 Task: Use the Brilliance Slider to create a dramatic effect on a stormy weather photo.
Action: Mouse pressed left at (731, 629)
Screenshot: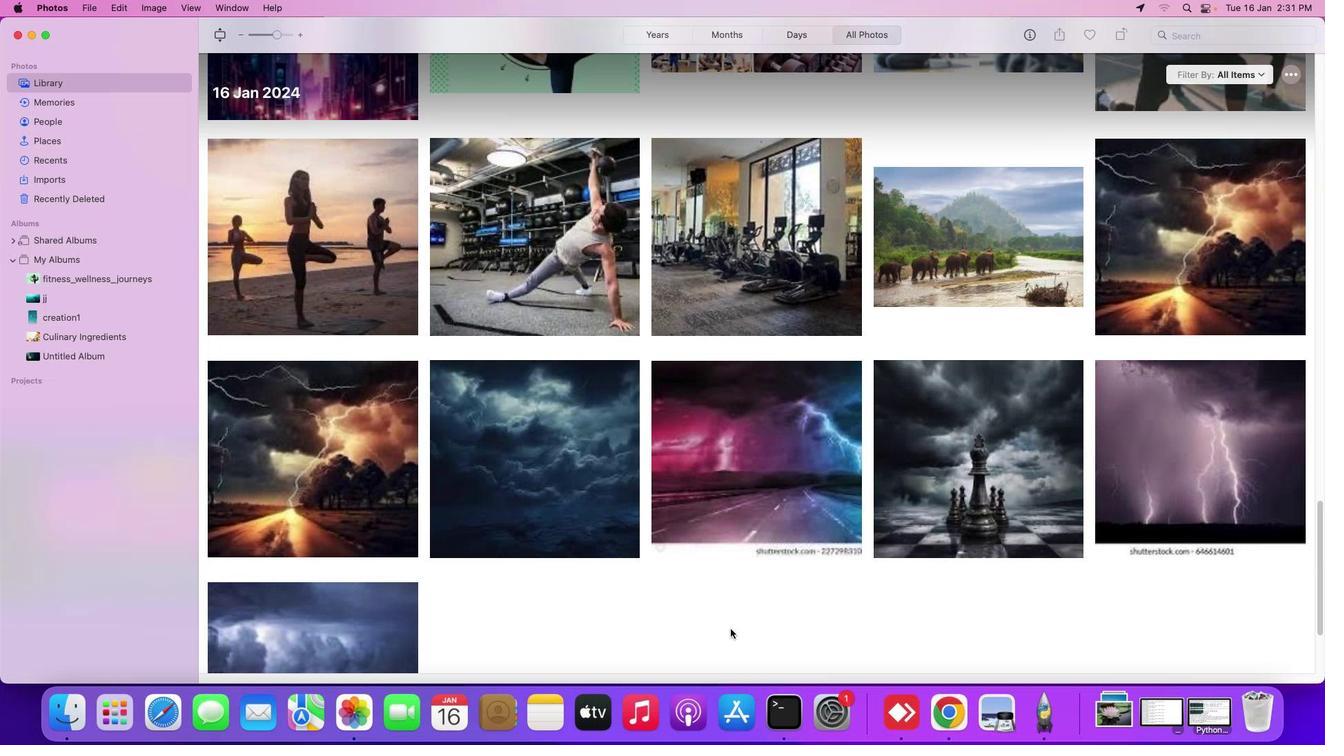 
Action: Mouse moved to (1017, 484)
Screenshot: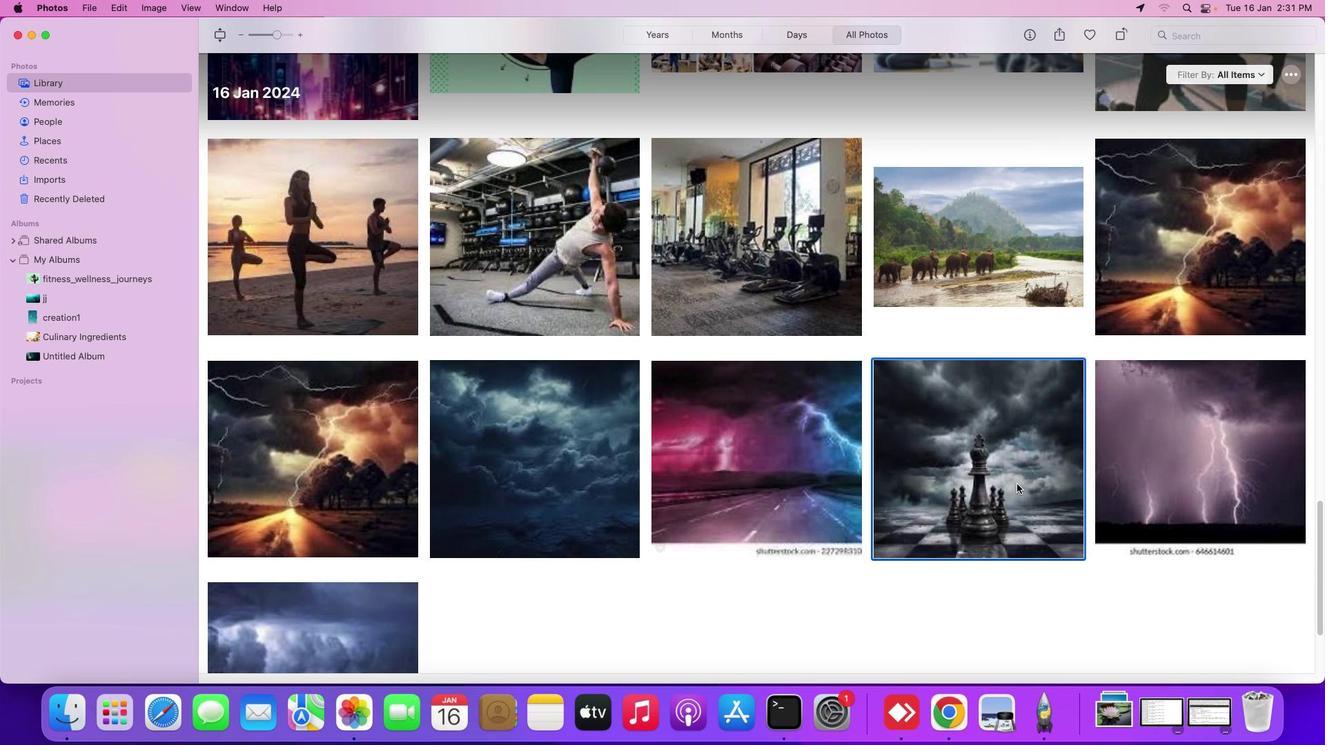 
Action: Mouse pressed left at (1017, 484)
Screenshot: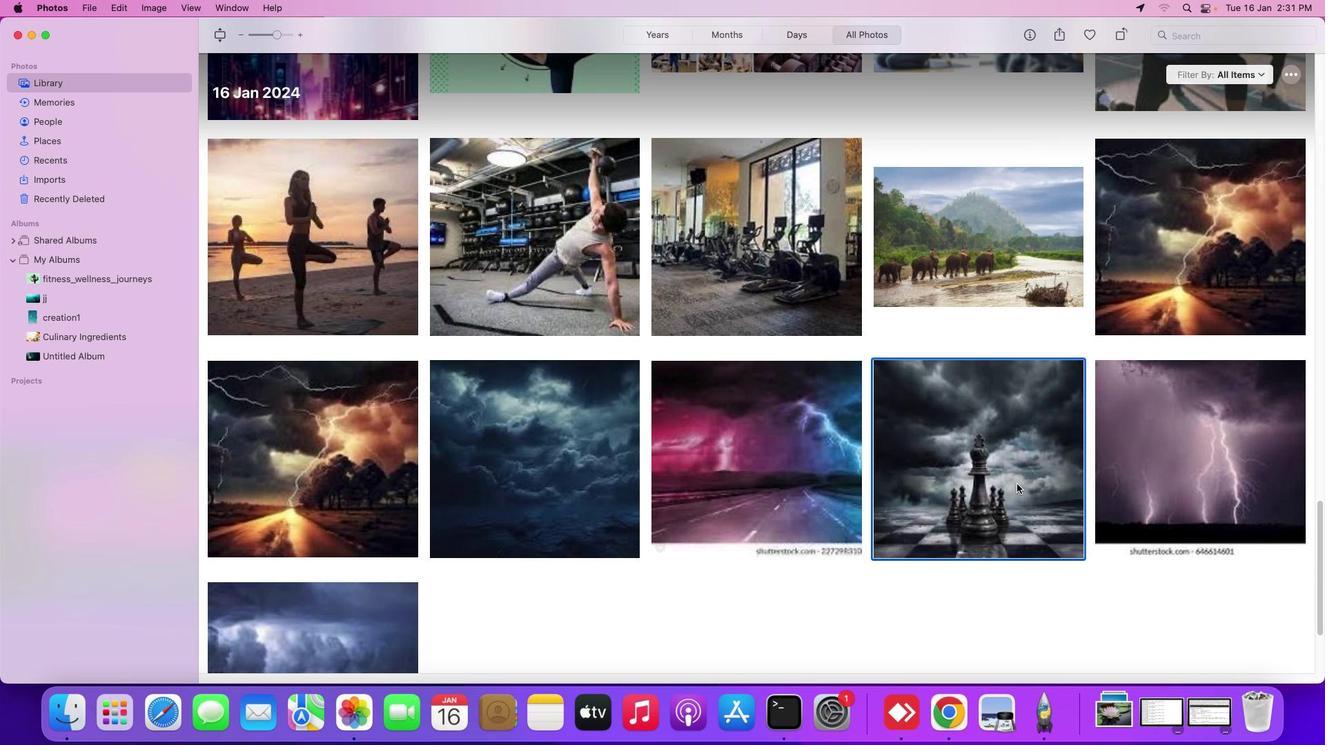 
Action: Mouse pressed left at (1017, 484)
Screenshot: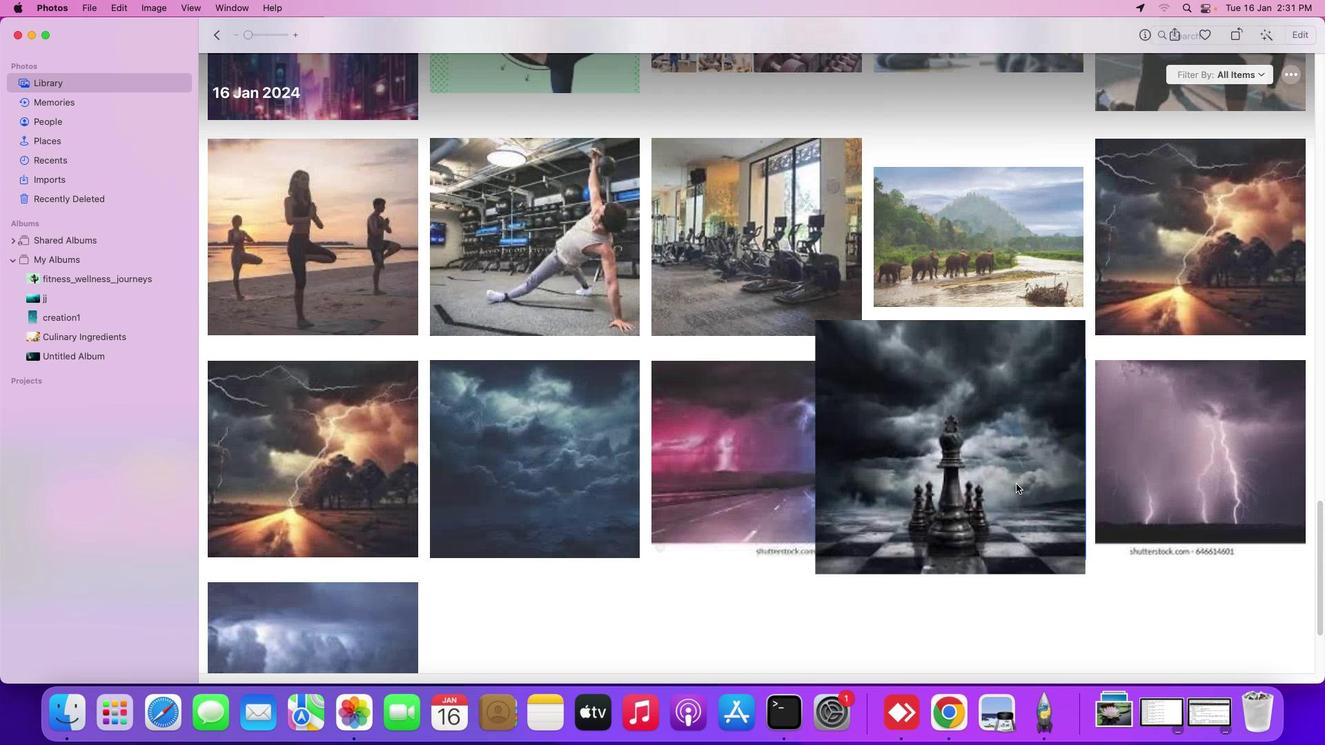 
Action: Mouse moved to (1302, 37)
Screenshot: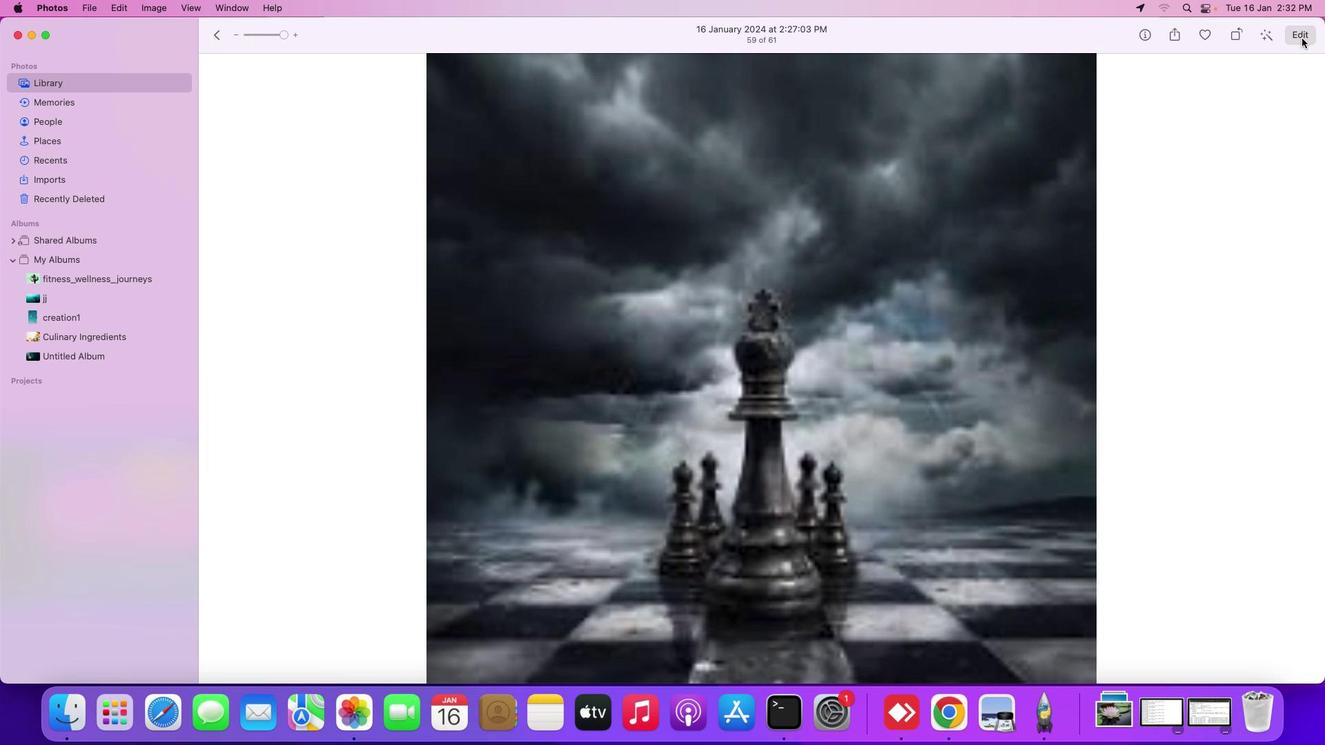
Action: Mouse pressed left at (1302, 37)
Screenshot: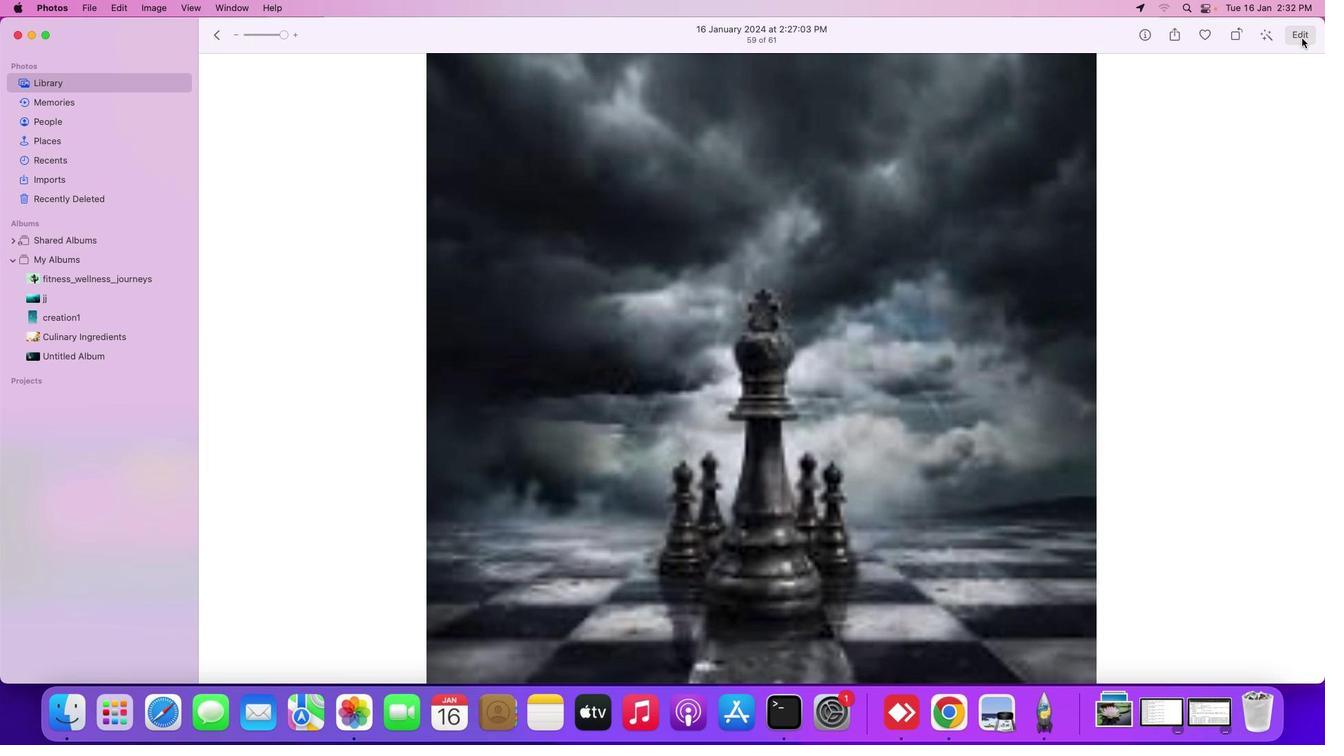 
Action: Mouse moved to (1231, 155)
Screenshot: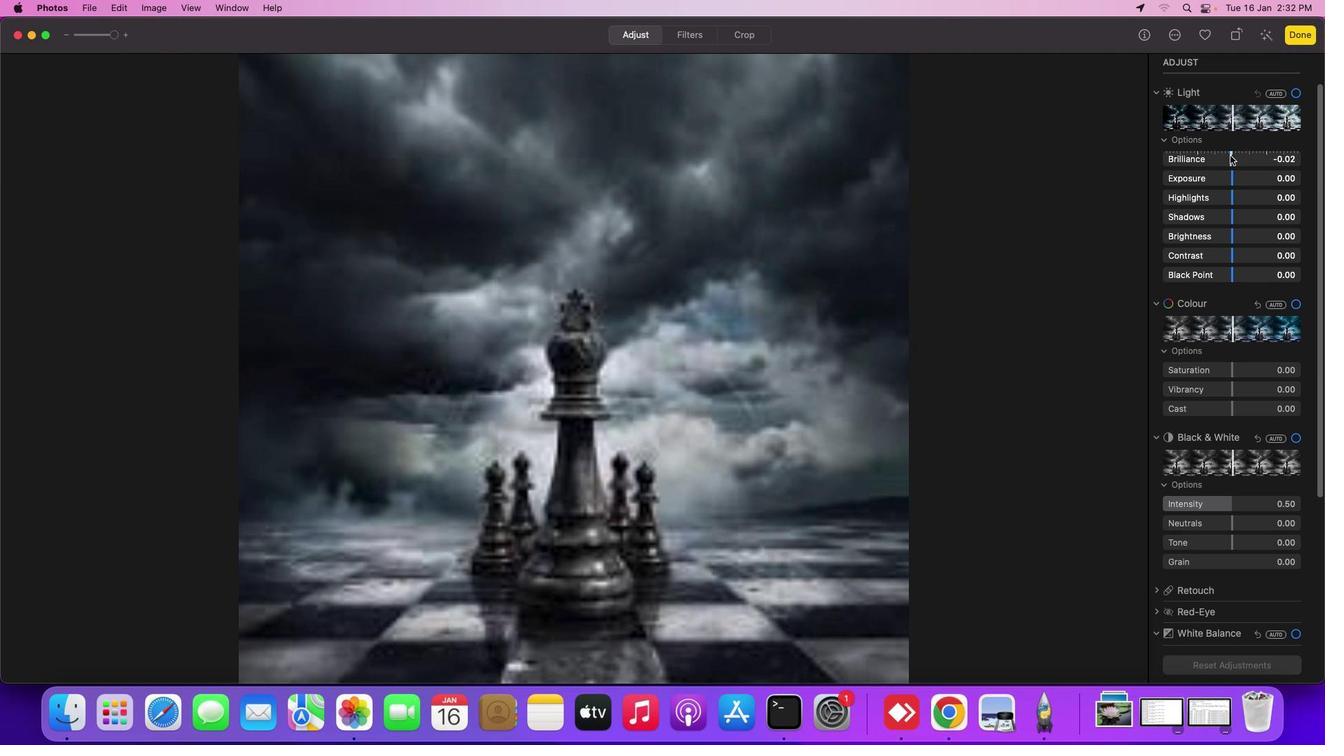 
Action: Mouse pressed left at (1231, 155)
Screenshot: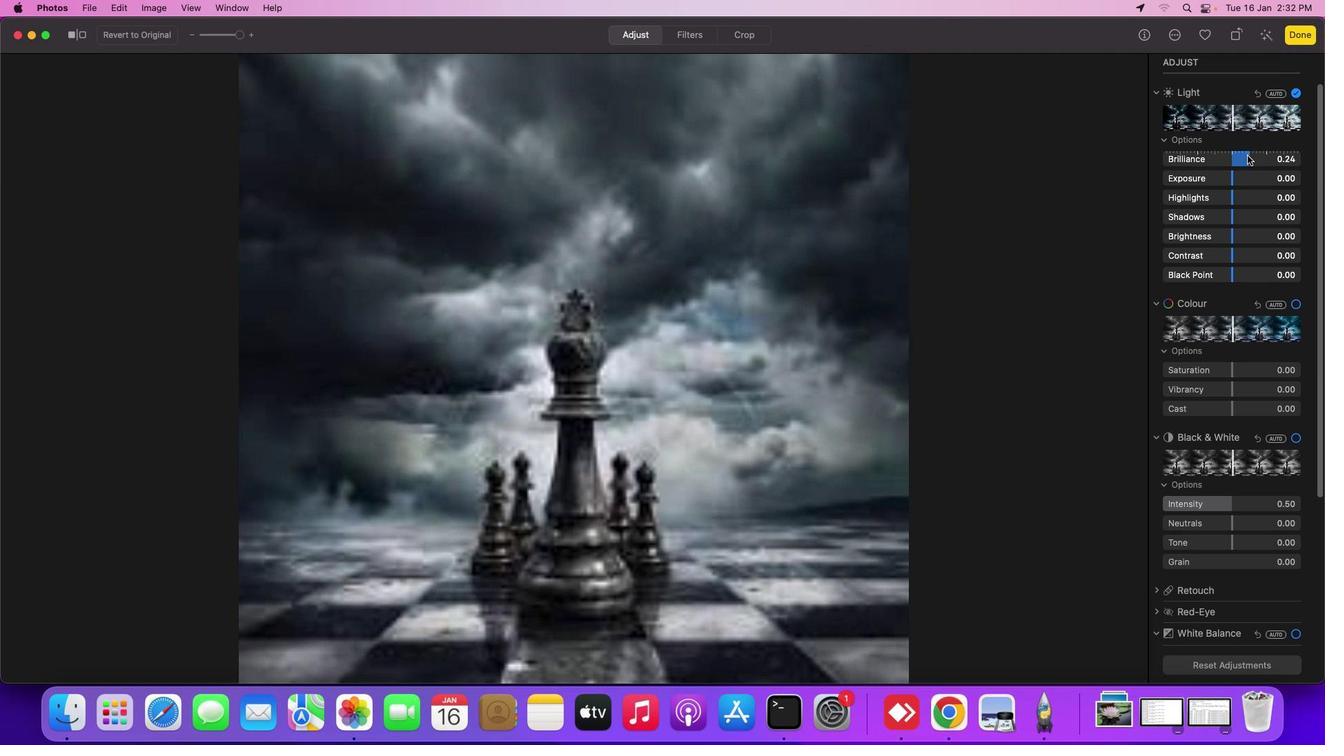
Action: Mouse moved to (1230, 180)
Screenshot: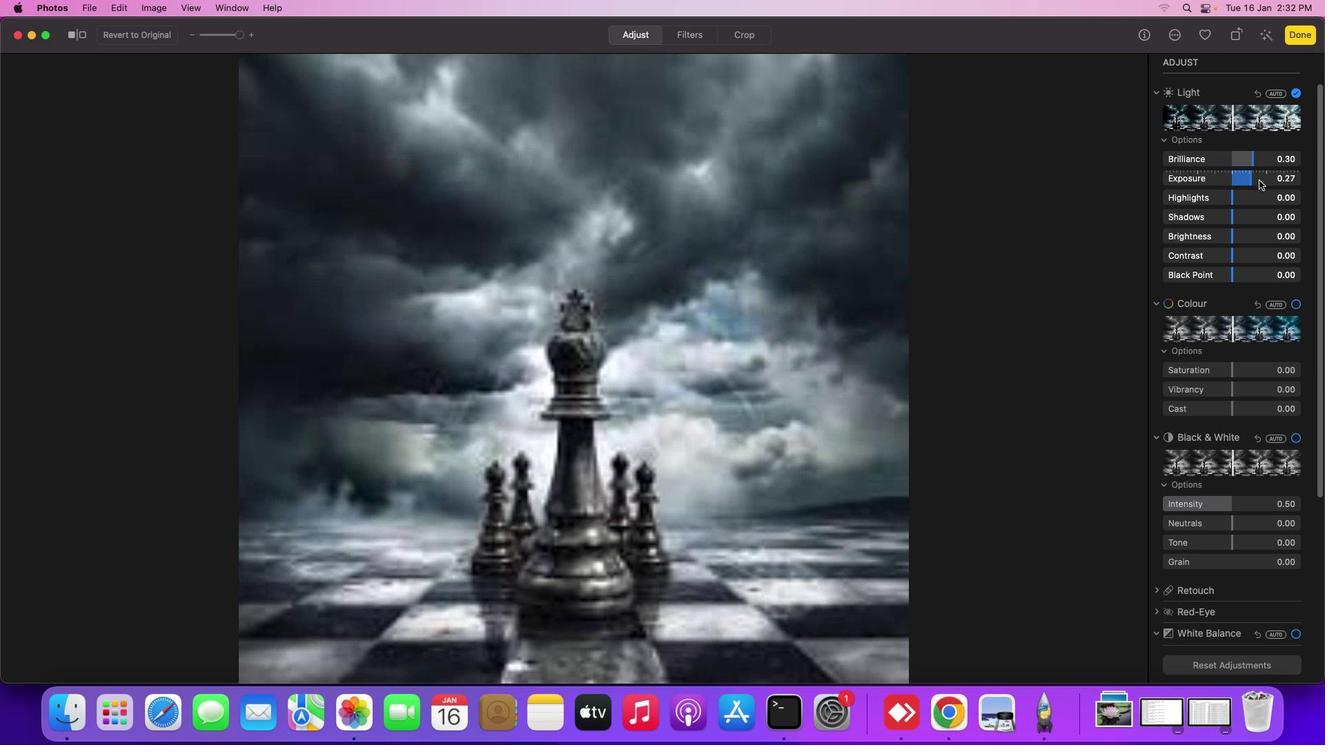 
Action: Mouse pressed left at (1230, 180)
Screenshot: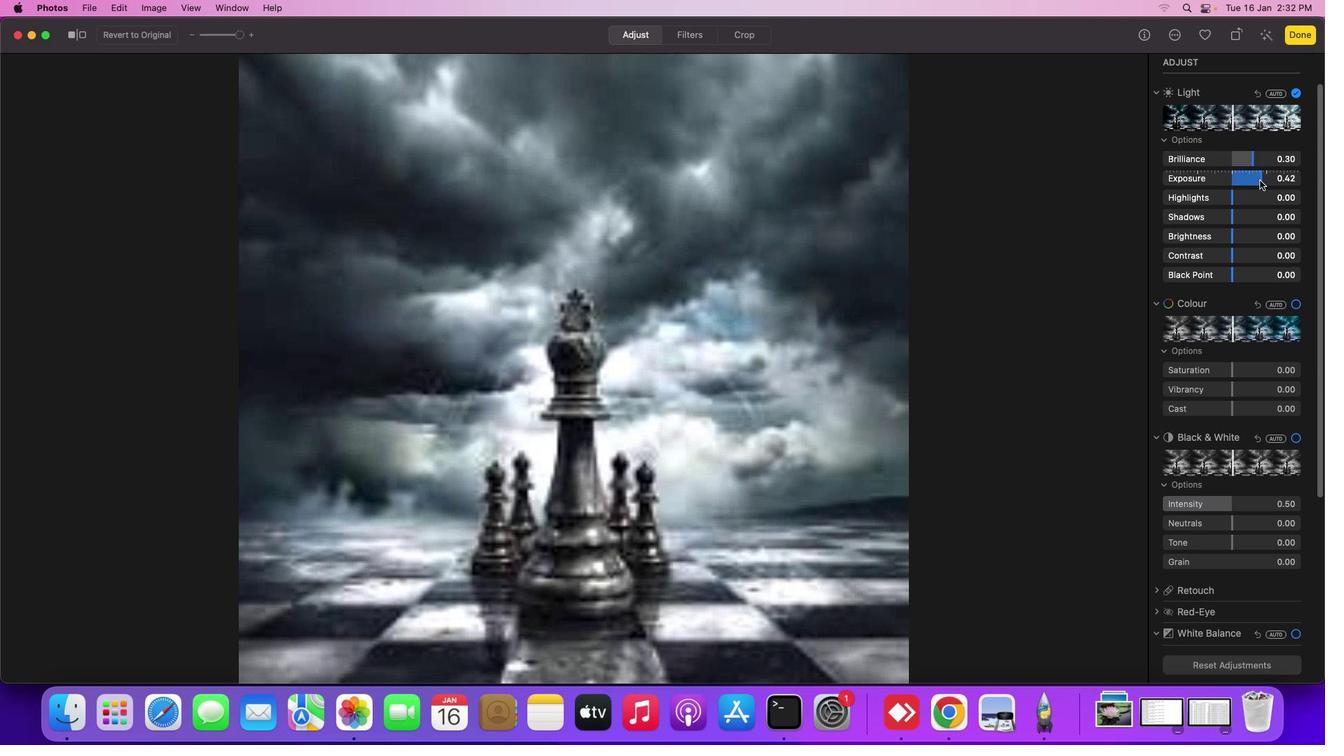 
Action: Mouse moved to (1252, 157)
Screenshot: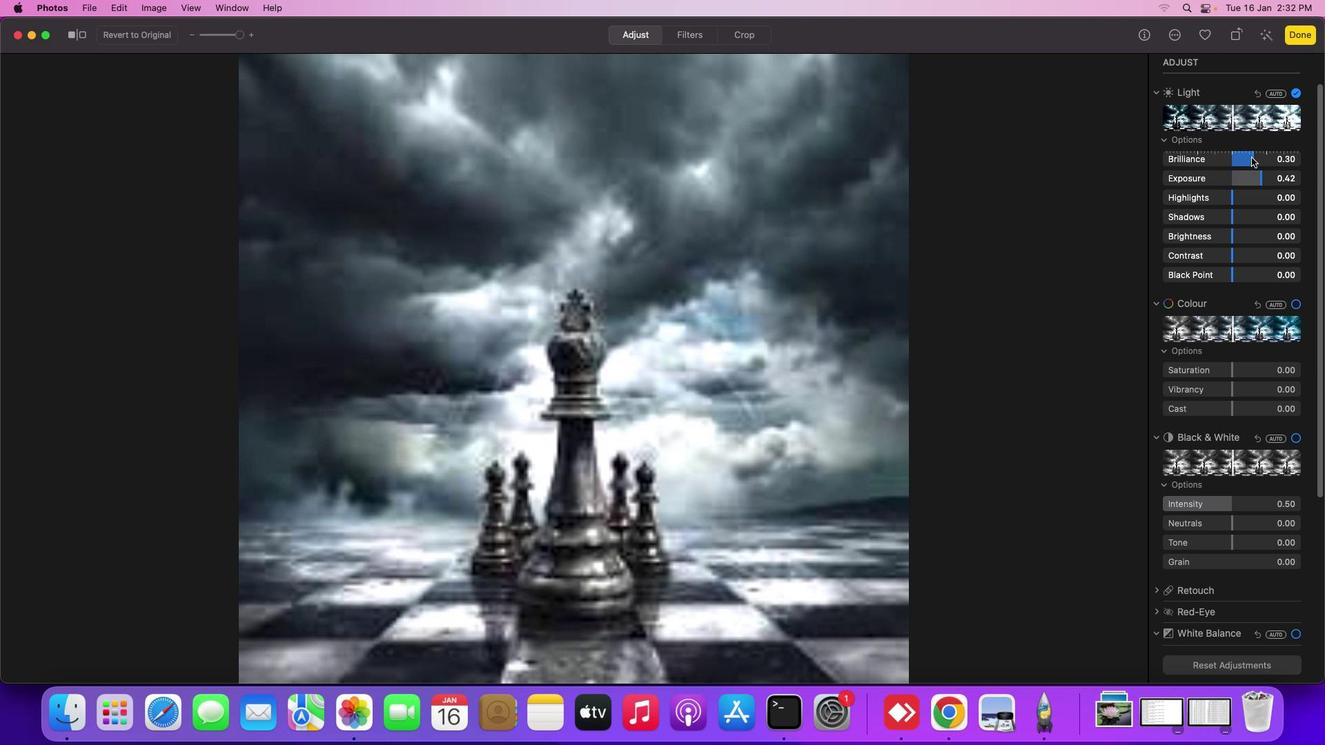 
Action: Mouse pressed left at (1252, 157)
Screenshot: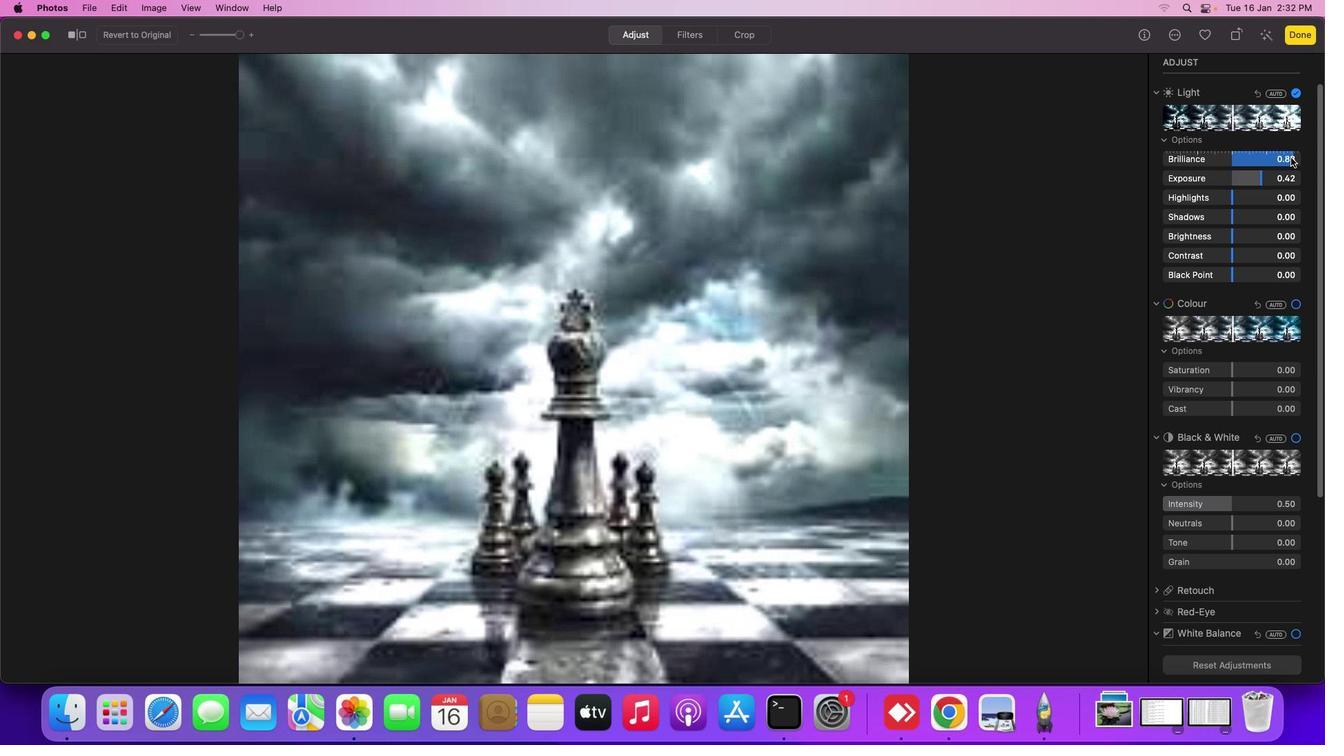 
Action: Mouse moved to (1292, 158)
Screenshot: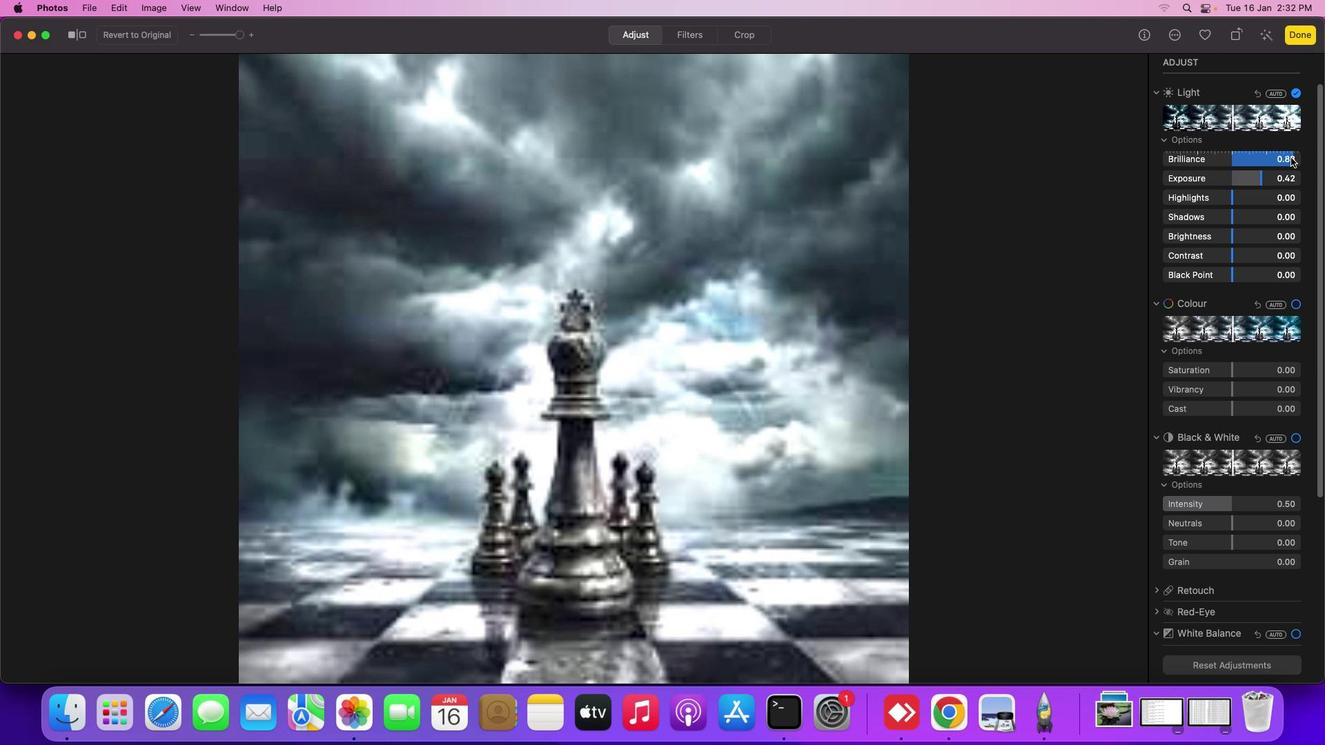 
Action: Mouse pressed left at (1292, 158)
Screenshot: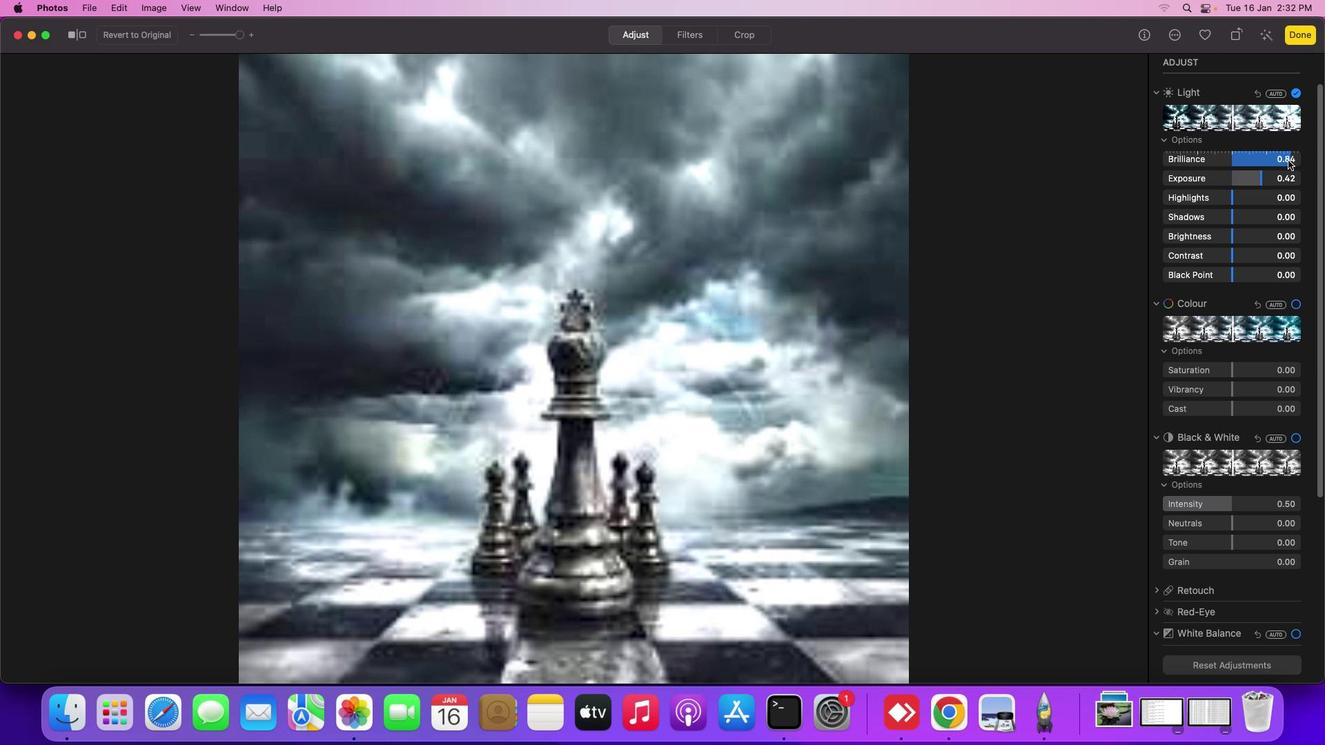 
Action: Mouse moved to (1257, 178)
Screenshot: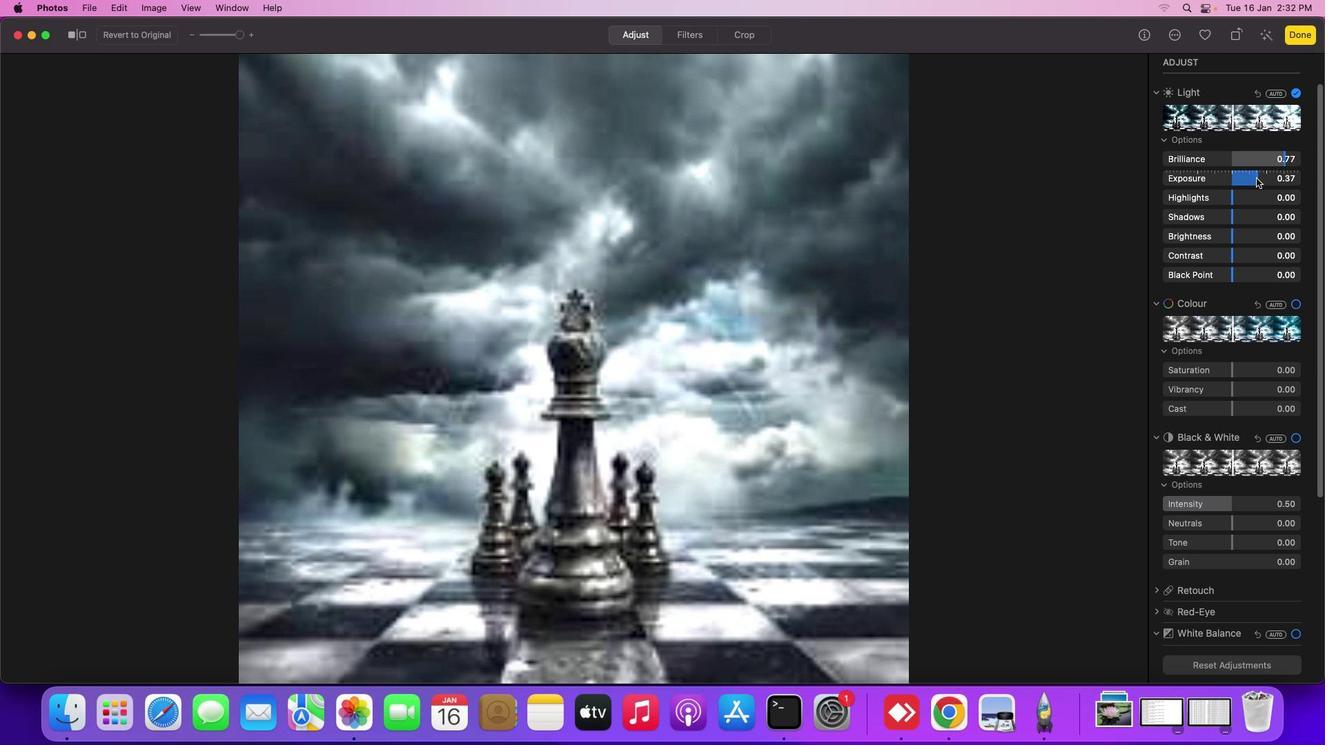 
Action: Mouse pressed left at (1257, 178)
Screenshot: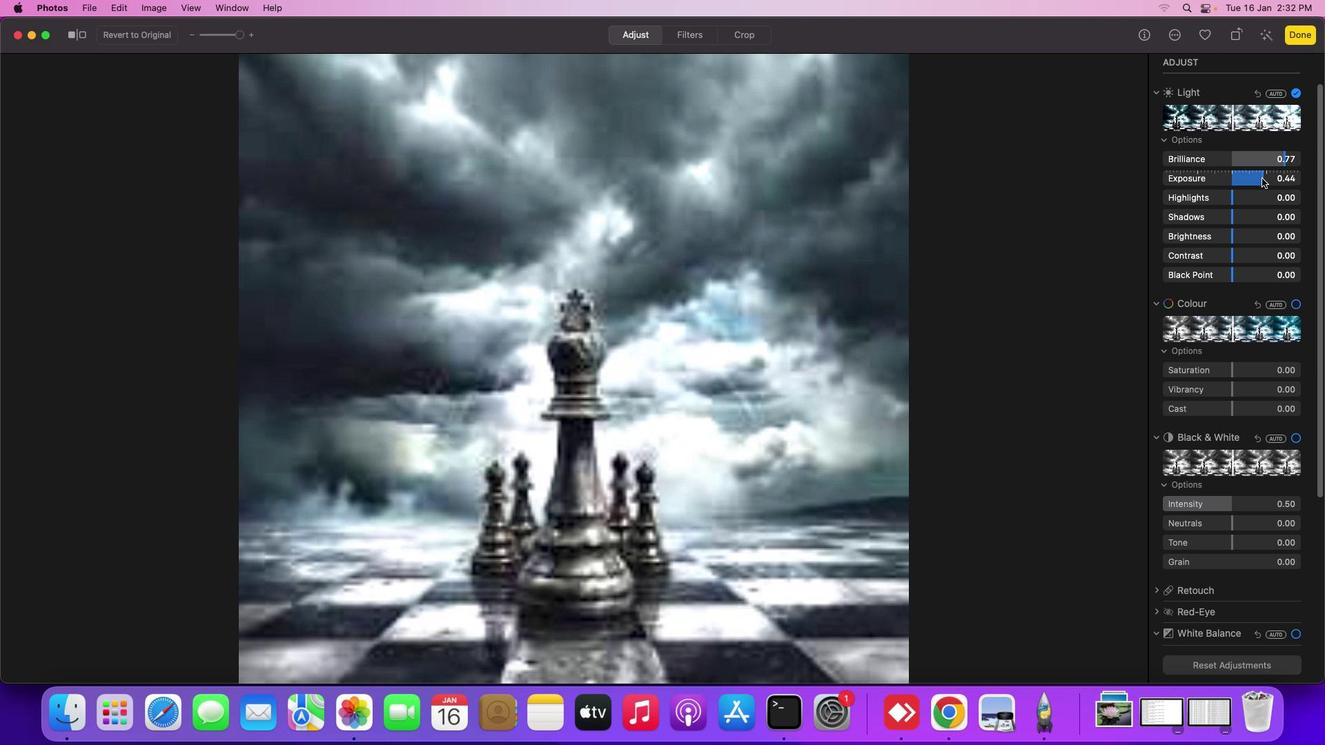 
Action: Mouse moved to (1234, 201)
Screenshot: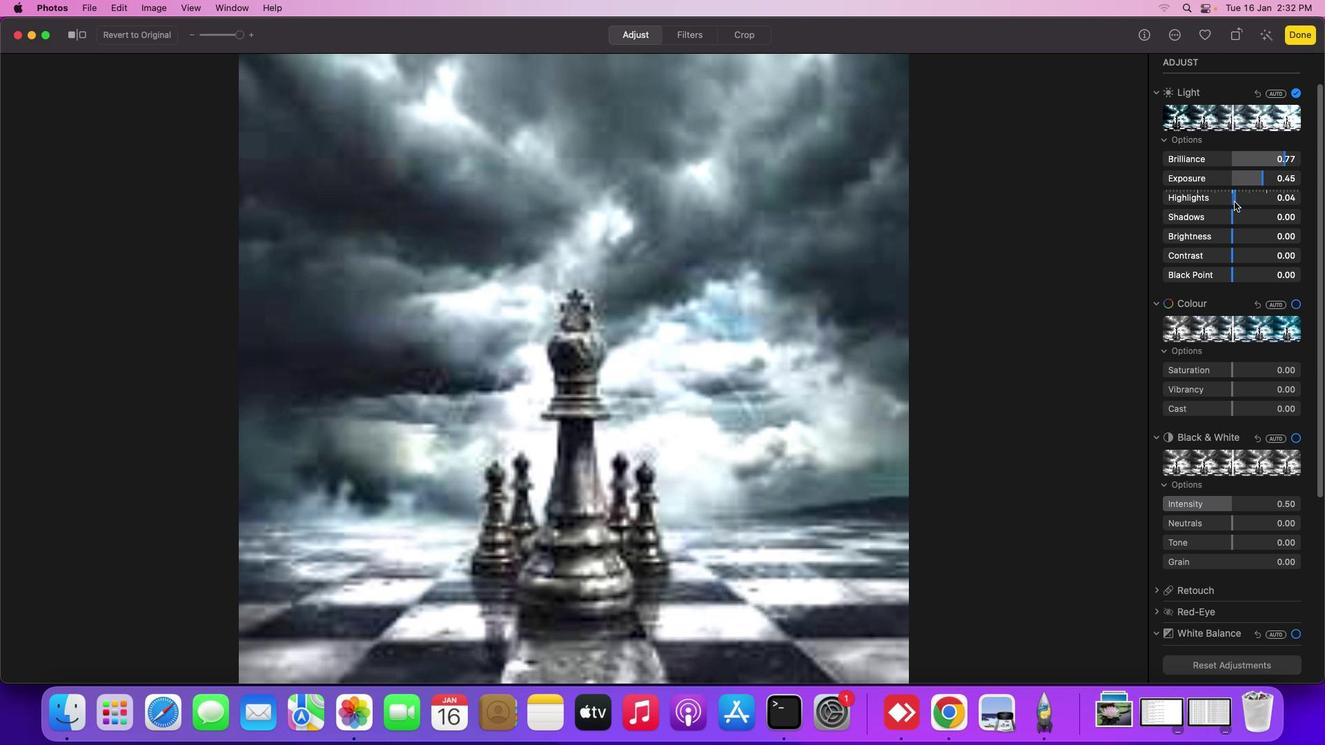 
Action: Mouse pressed left at (1234, 201)
Screenshot: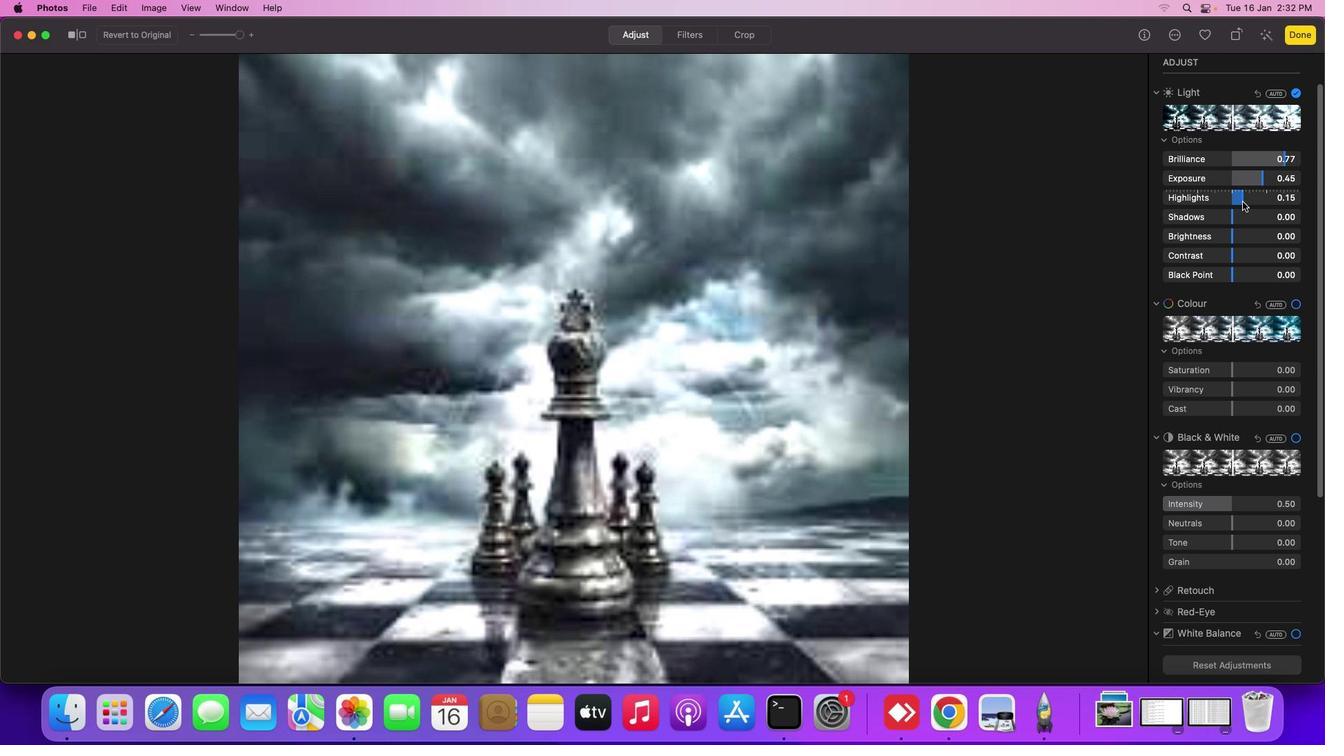 
Action: Mouse moved to (1234, 235)
Screenshot: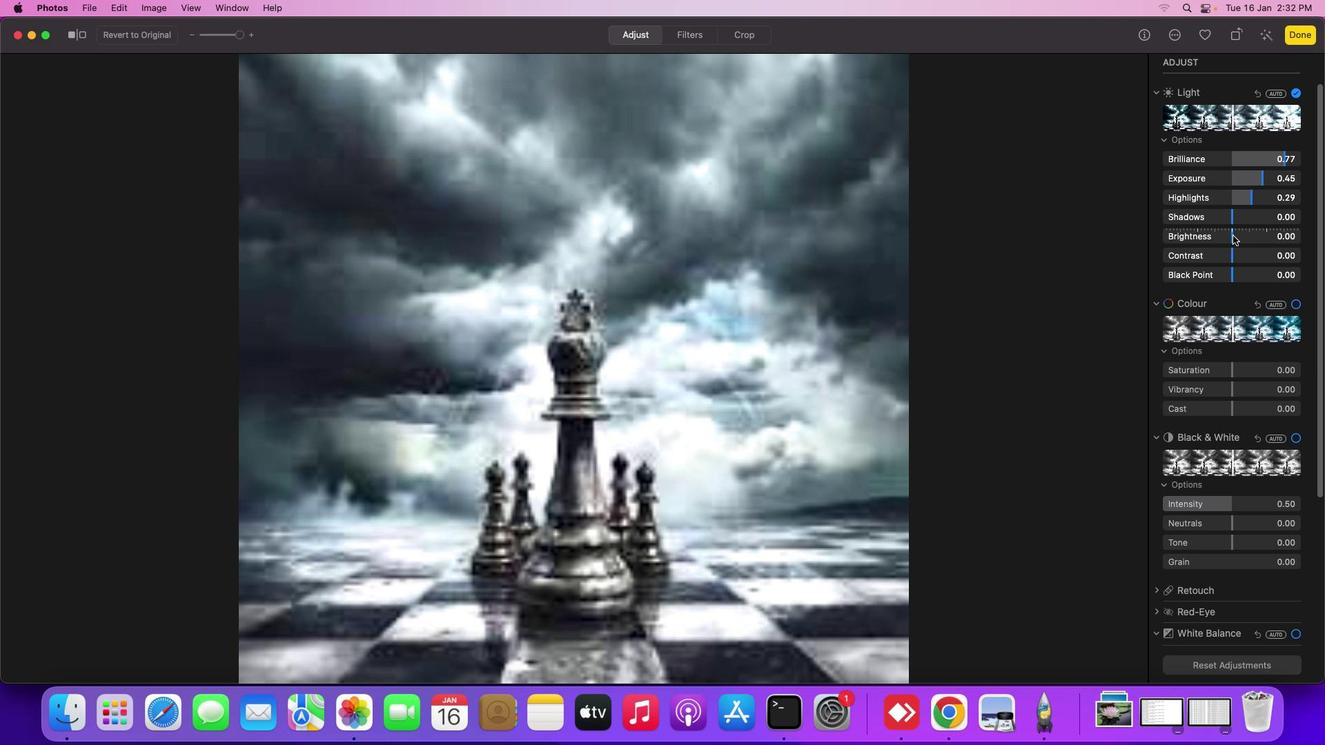 
Action: Mouse pressed left at (1234, 235)
Screenshot: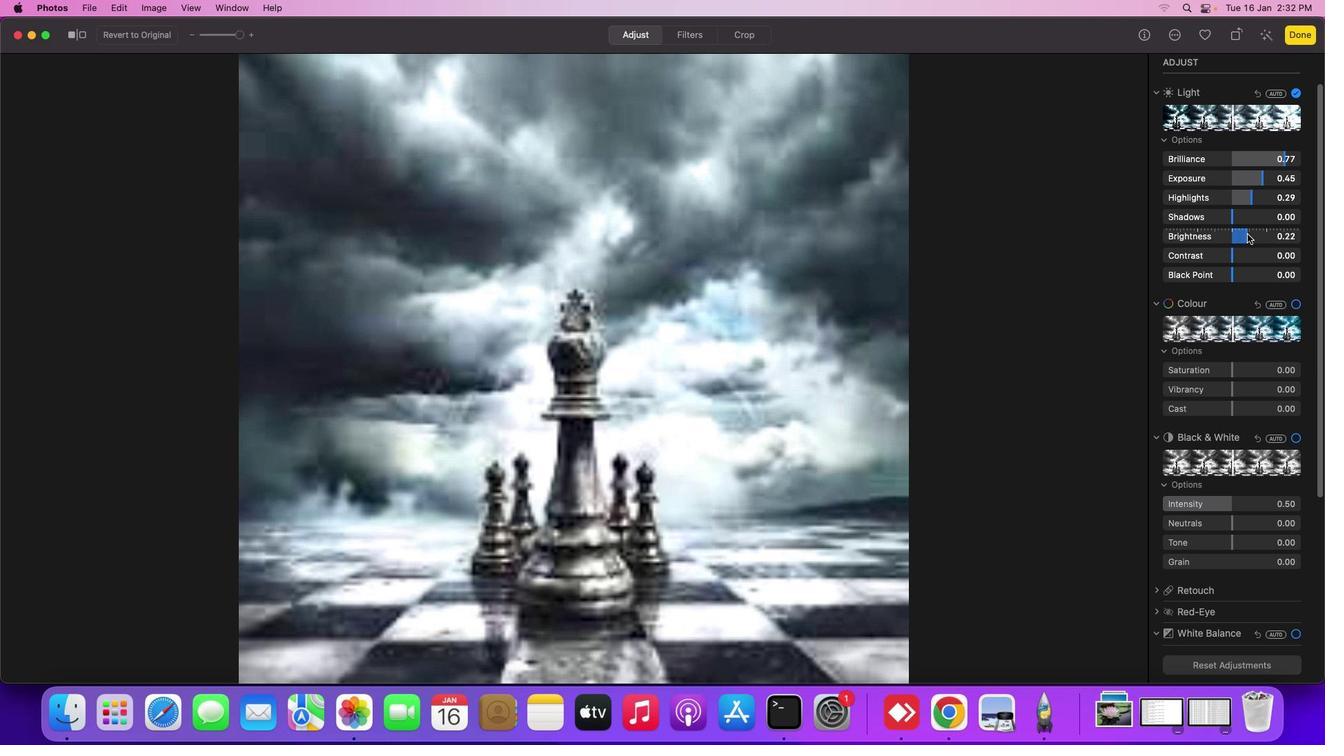 
Action: Mouse moved to (1227, 258)
Screenshot: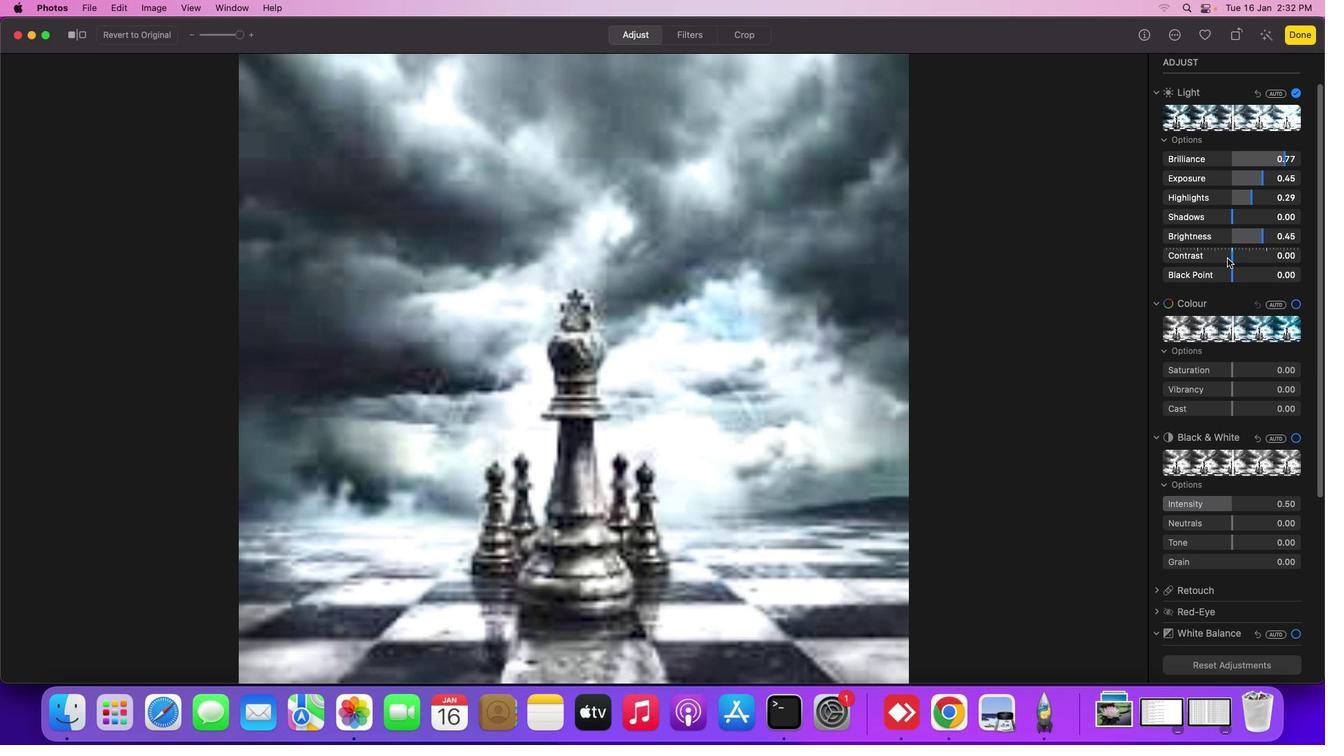 
Action: Mouse pressed left at (1227, 258)
Screenshot: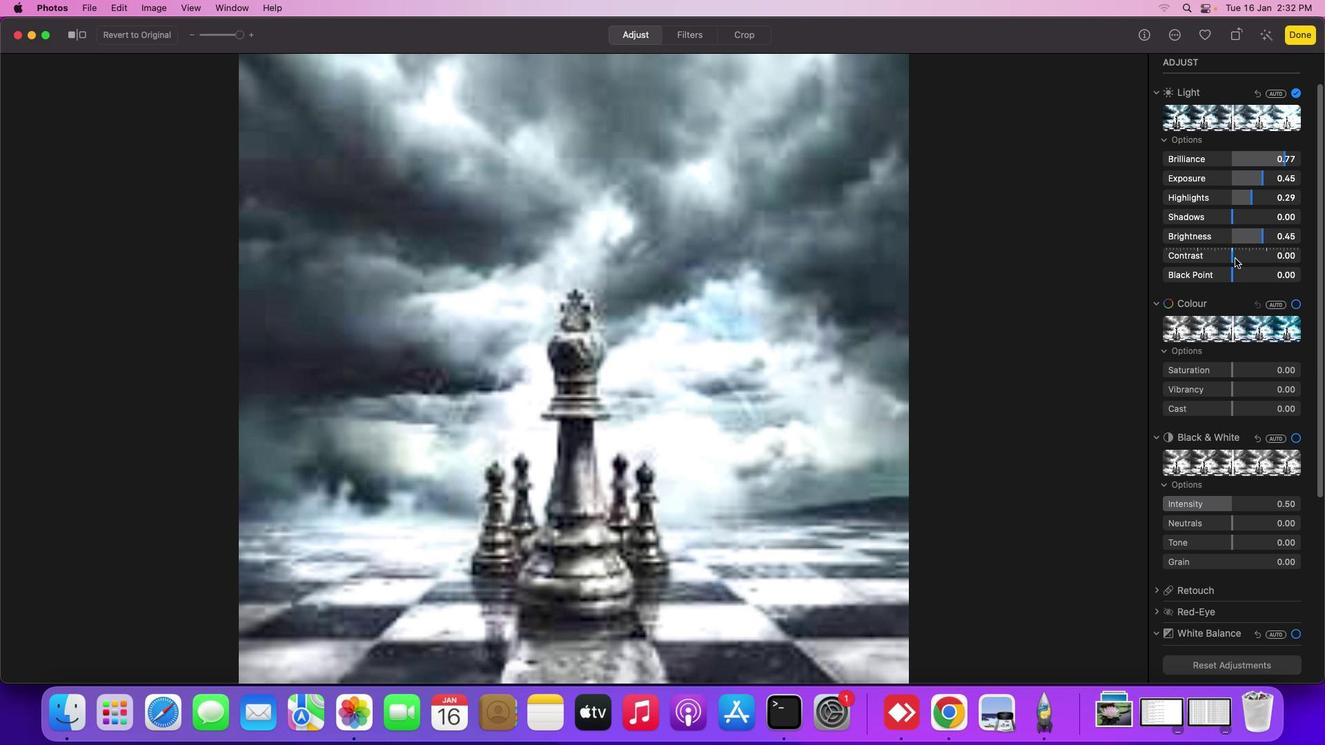 
Action: Mouse moved to (1206, 165)
Screenshot: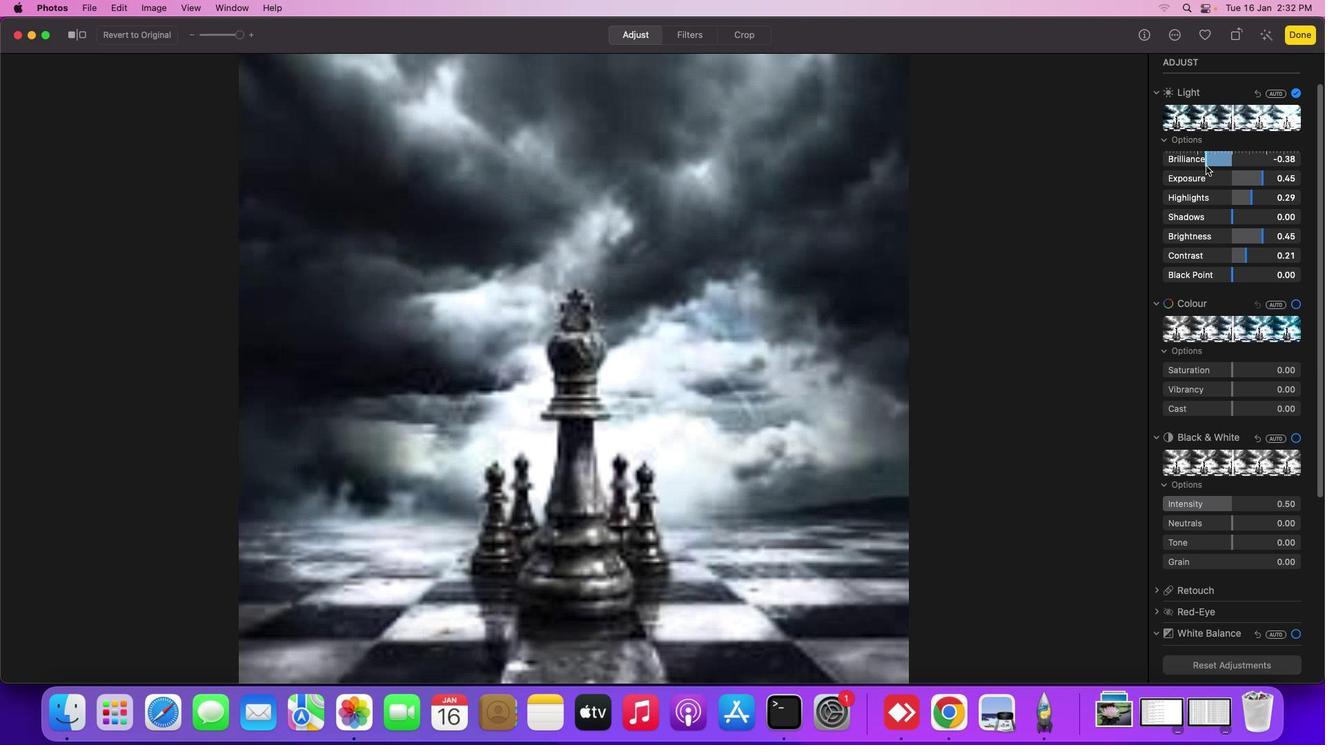 
Action: Mouse pressed left at (1206, 165)
Screenshot: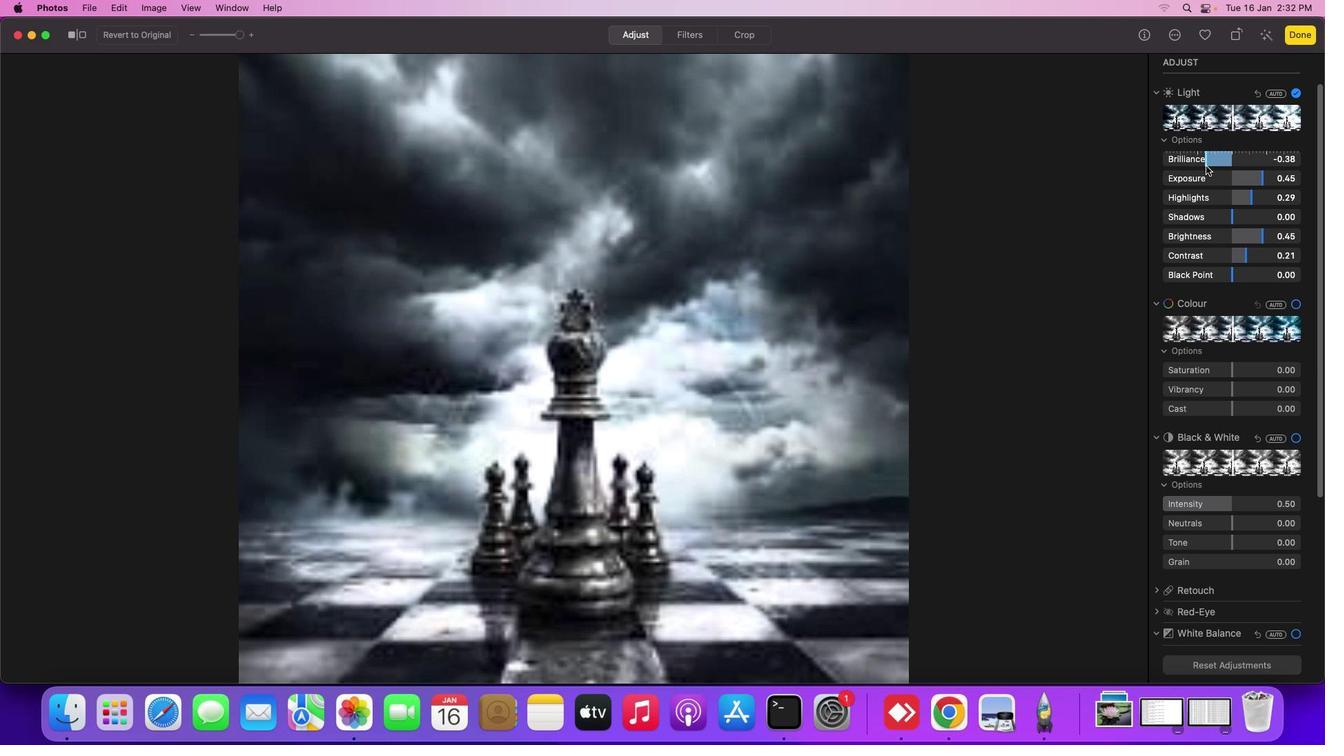 
Action: Mouse moved to (1202, 161)
Screenshot: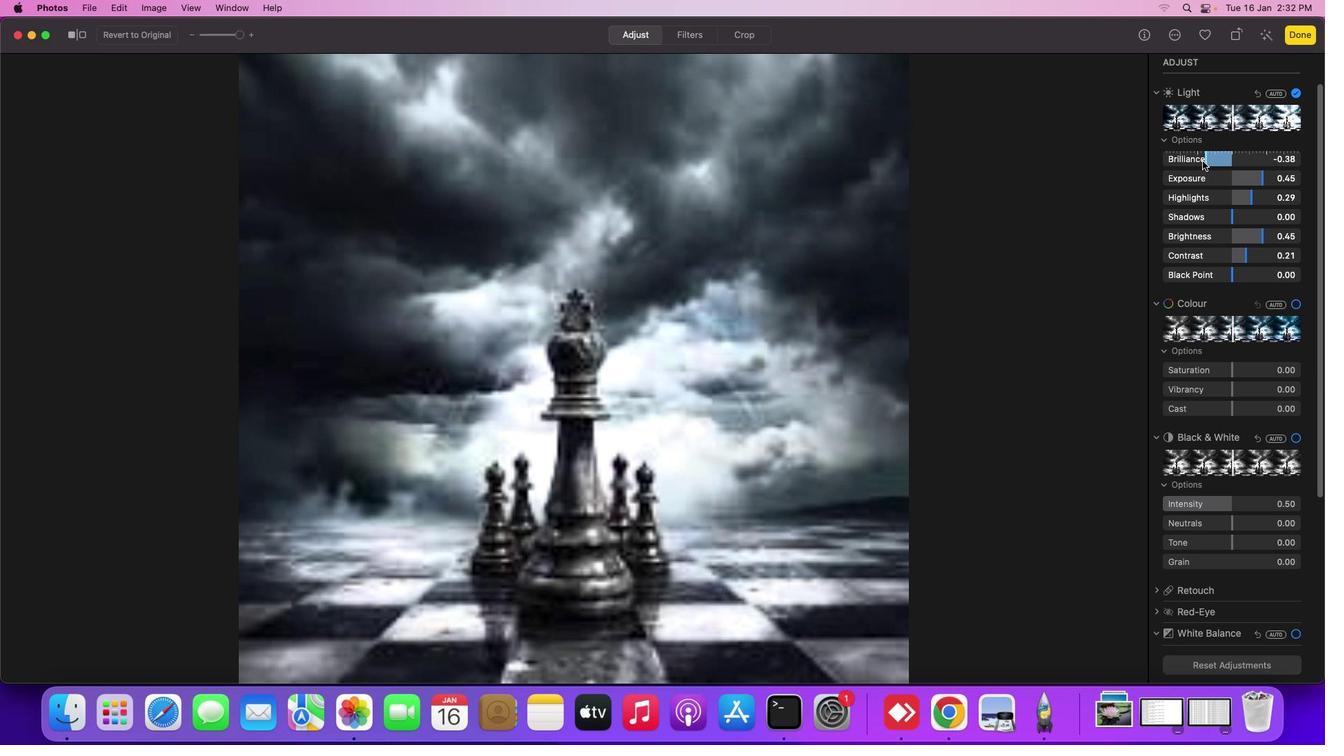 
Action: Mouse pressed left at (1202, 161)
Screenshot: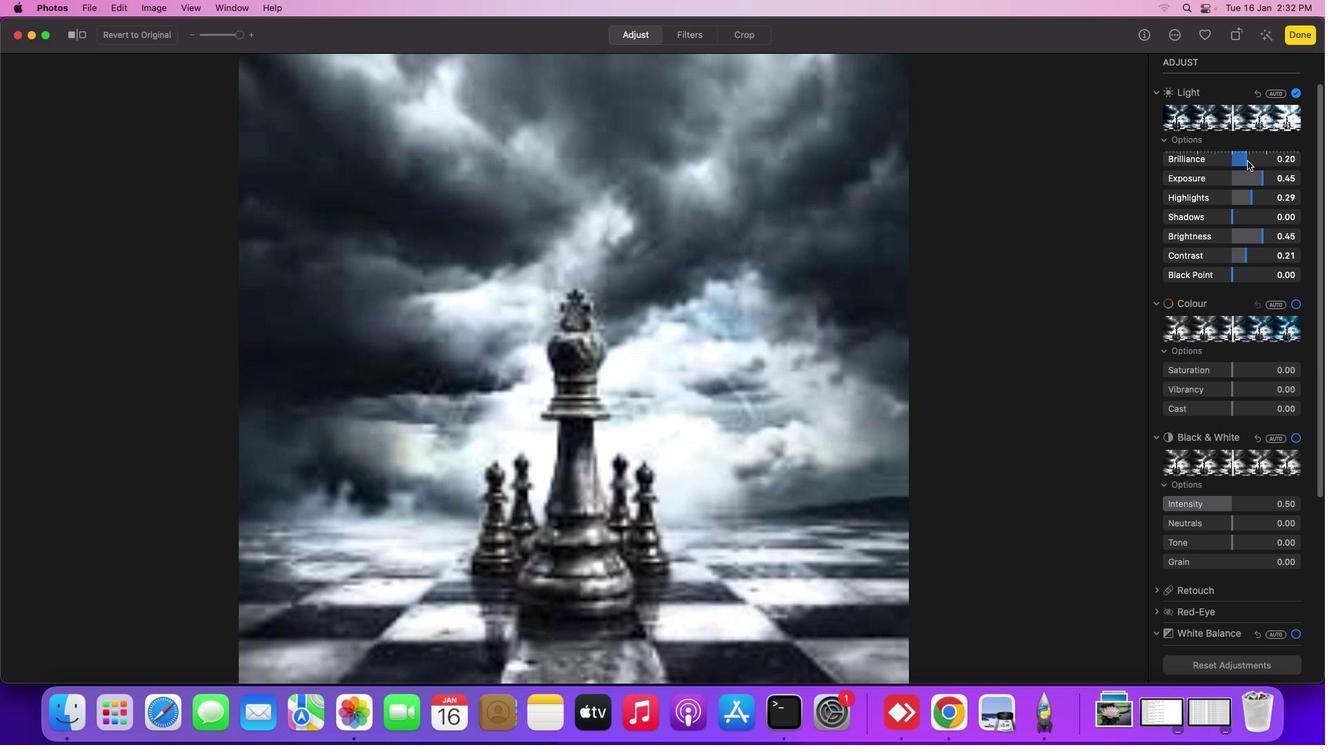 
Action: Mouse moved to (1242, 122)
Screenshot: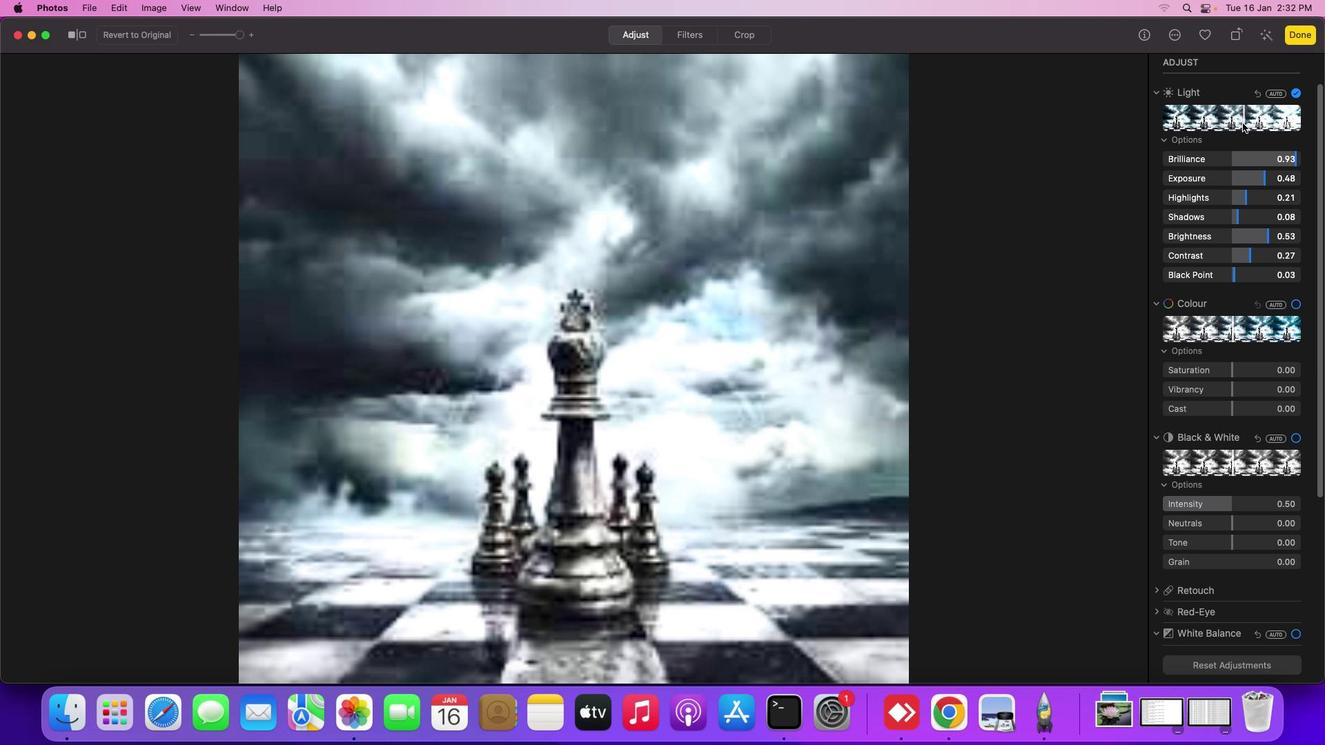 
Action: Mouse pressed left at (1242, 122)
Screenshot: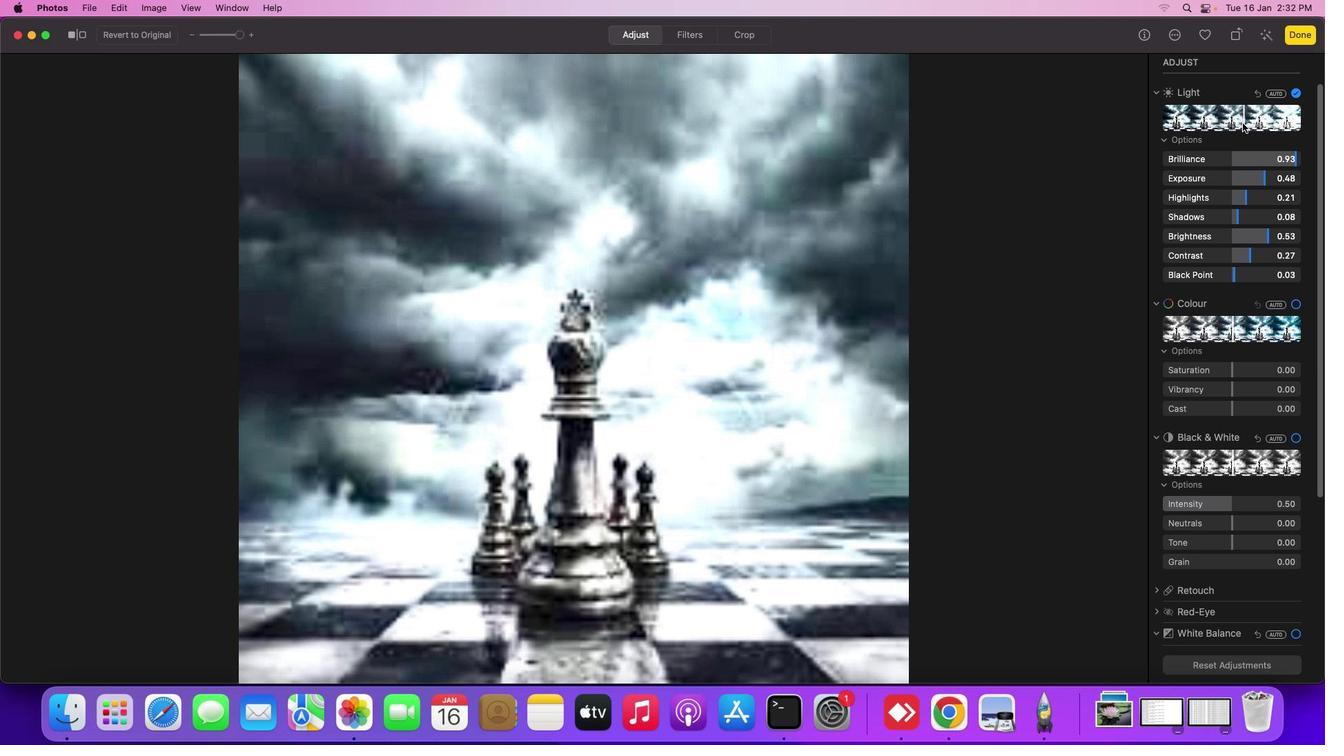 
Action: Mouse moved to (1248, 120)
Screenshot: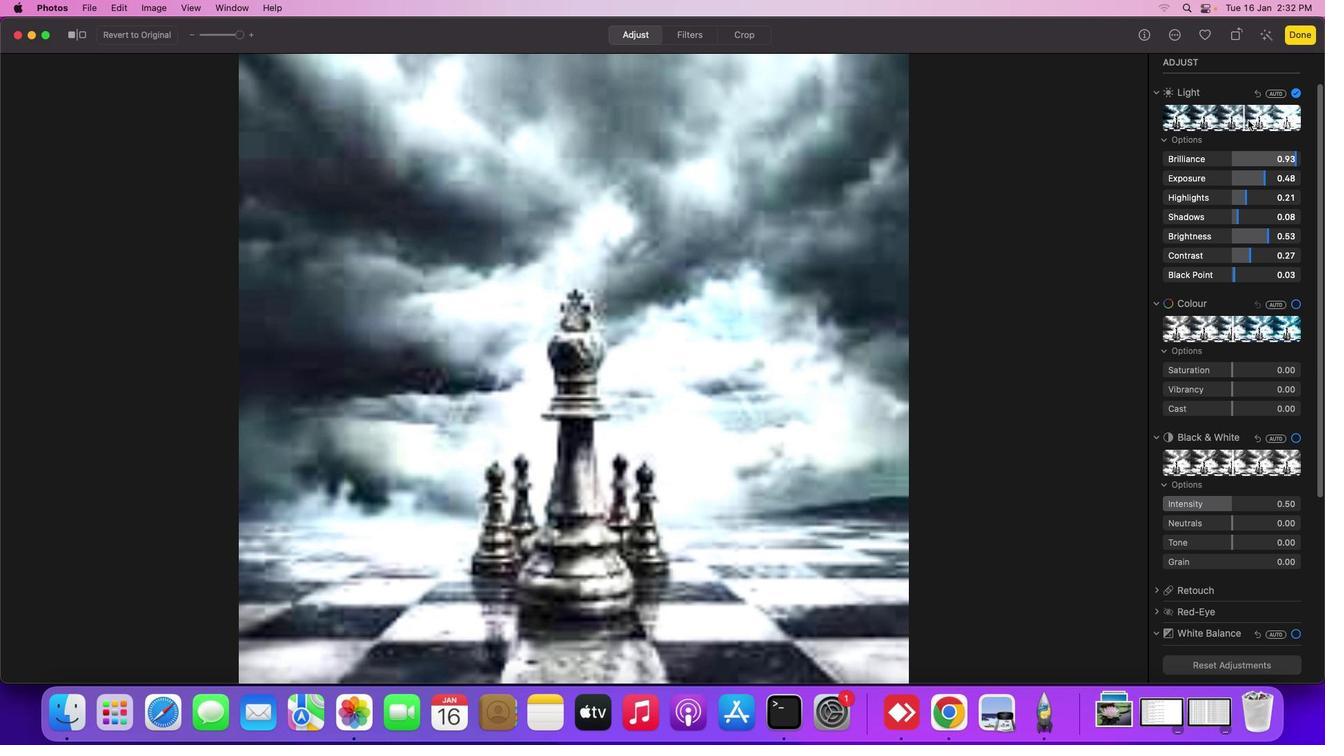 
Action: Mouse pressed left at (1248, 120)
Screenshot: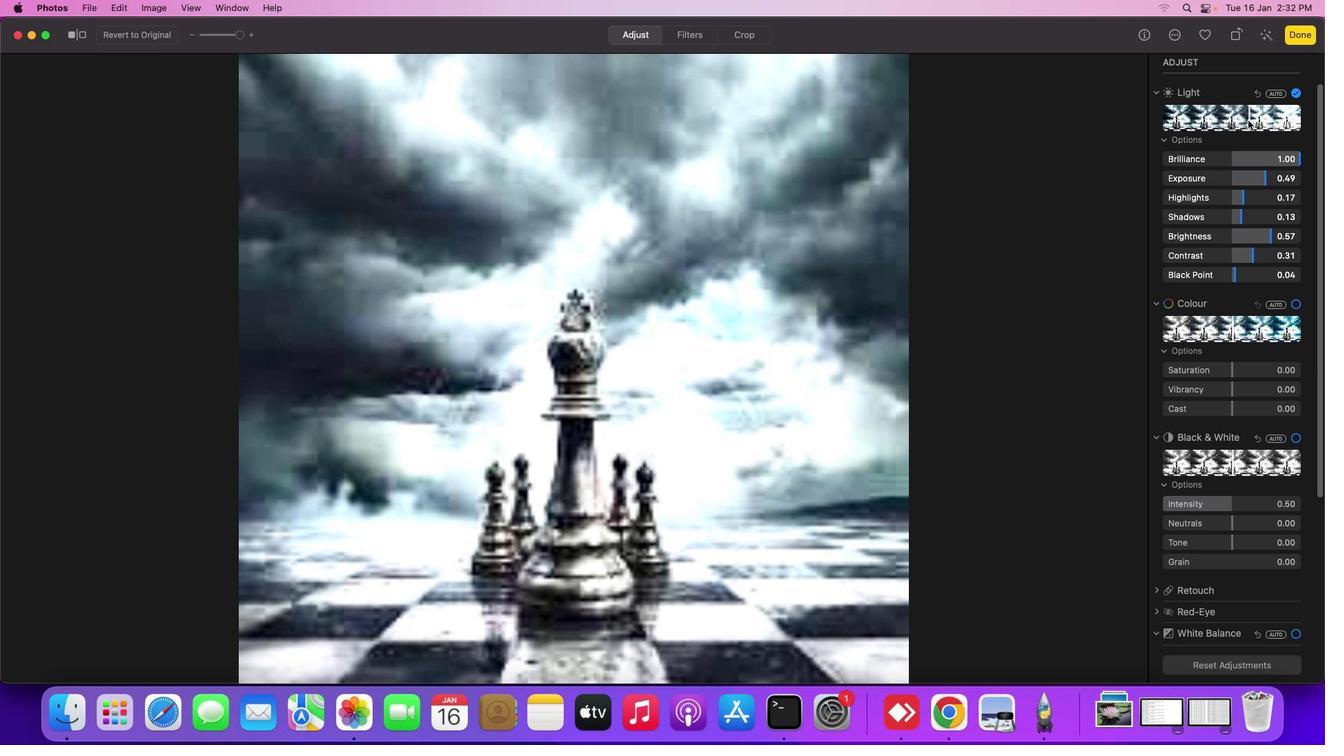 
Action: Mouse moved to (1254, 118)
Screenshot: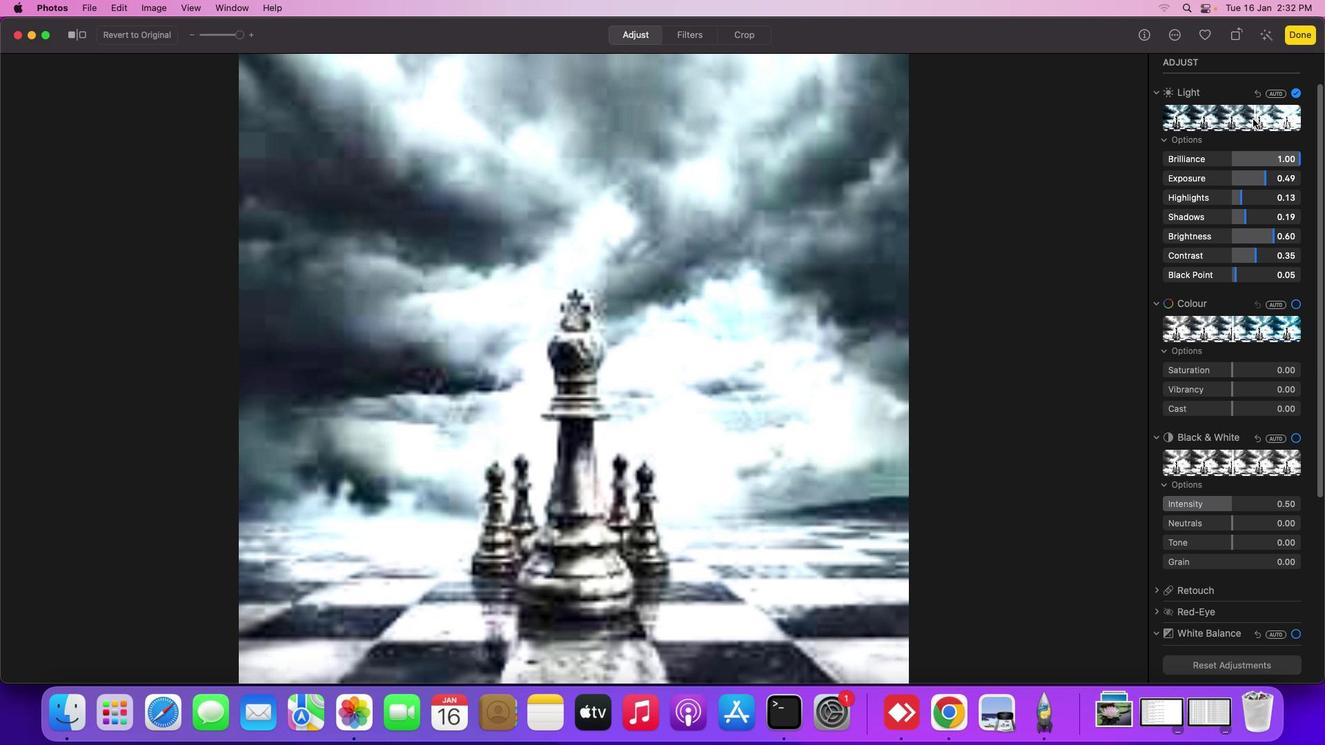 
Action: Mouse pressed left at (1254, 118)
Screenshot: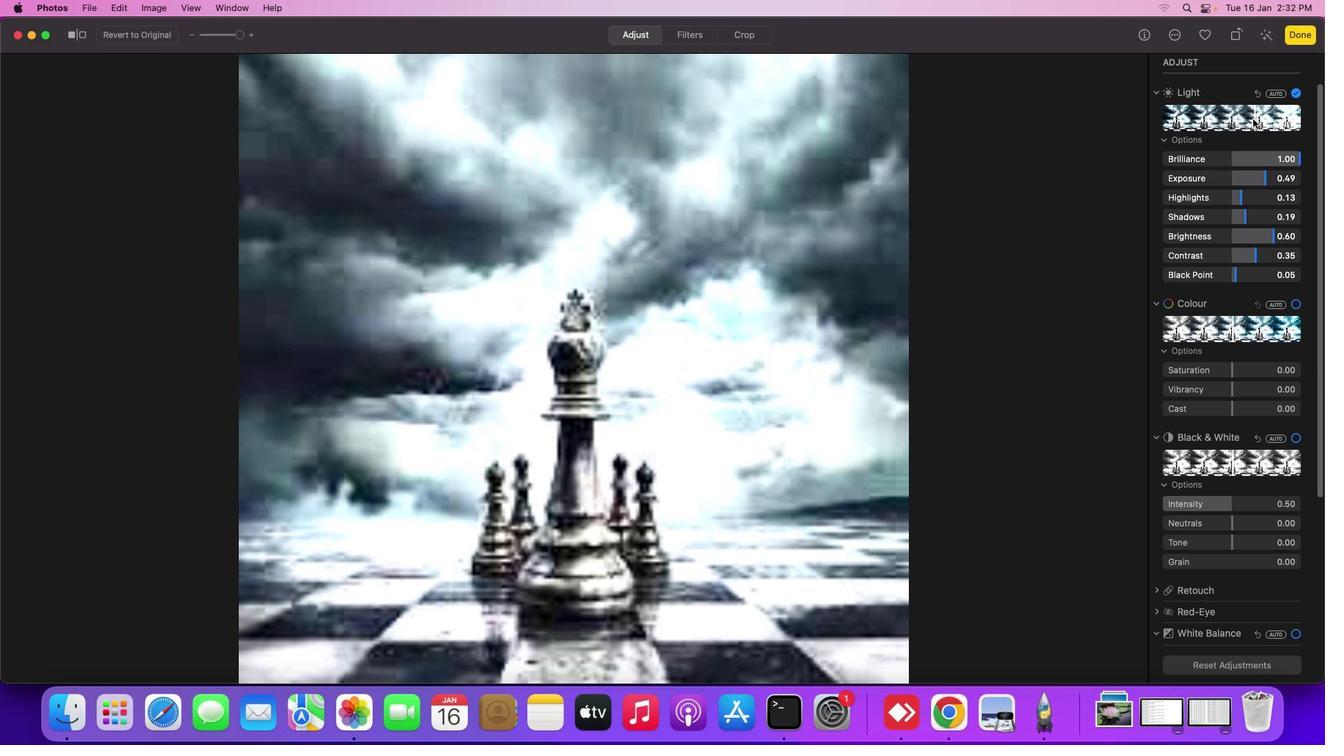 
Action: Mouse moved to (1305, 32)
Screenshot: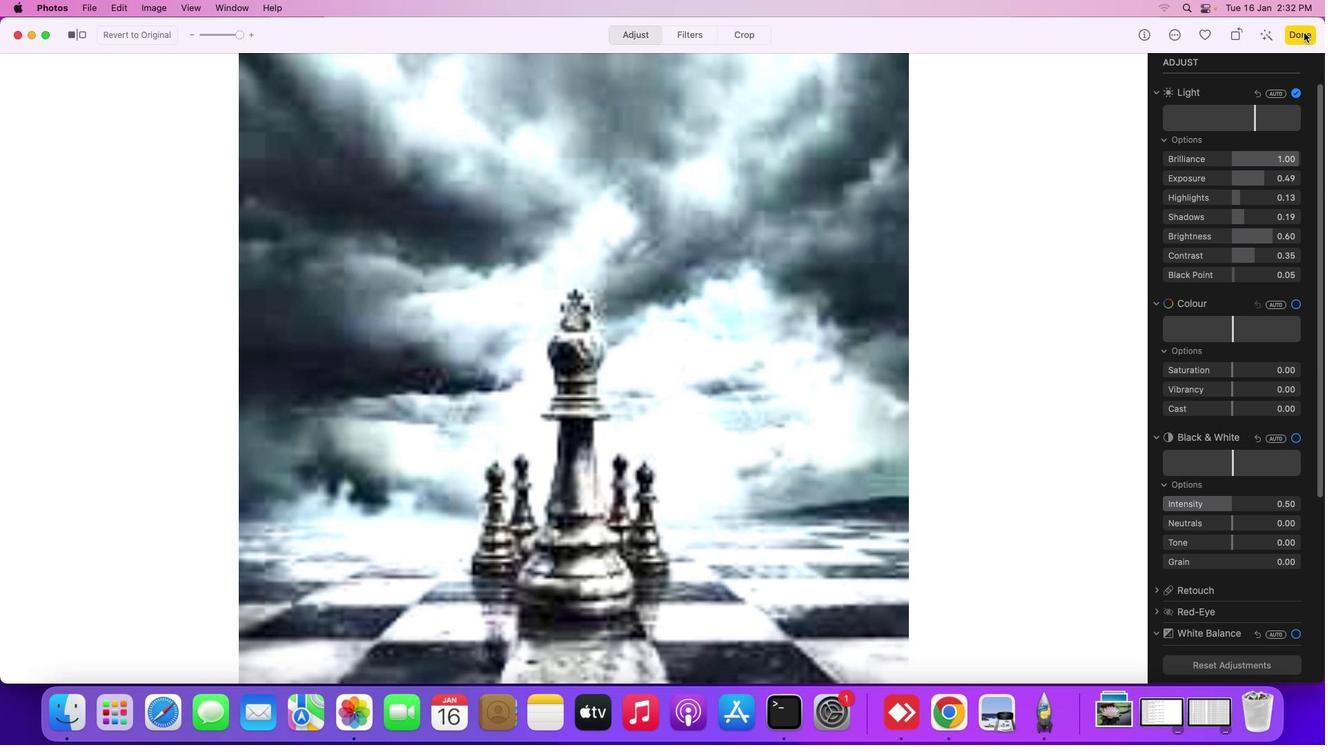 
Action: Mouse pressed left at (1305, 32)
Screenshot: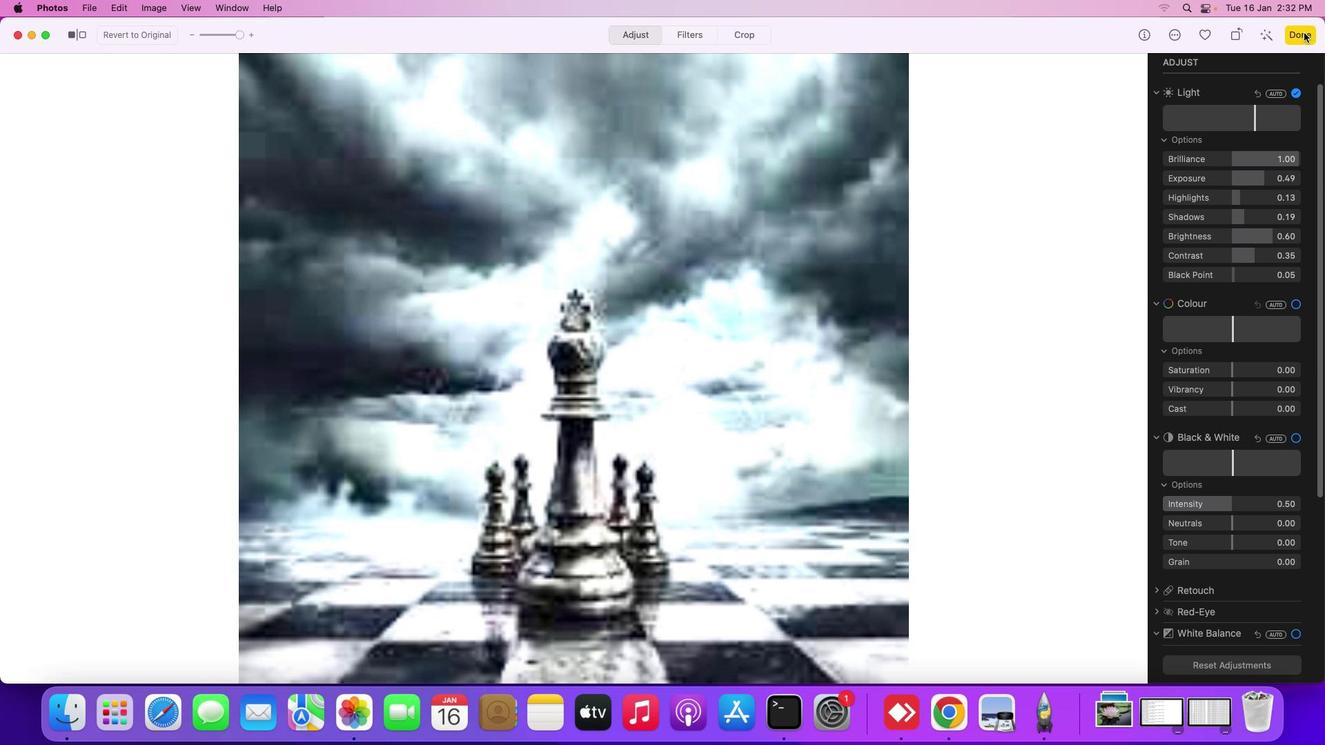 
Action: Mouse moved to (1191, 111)
Screenshot: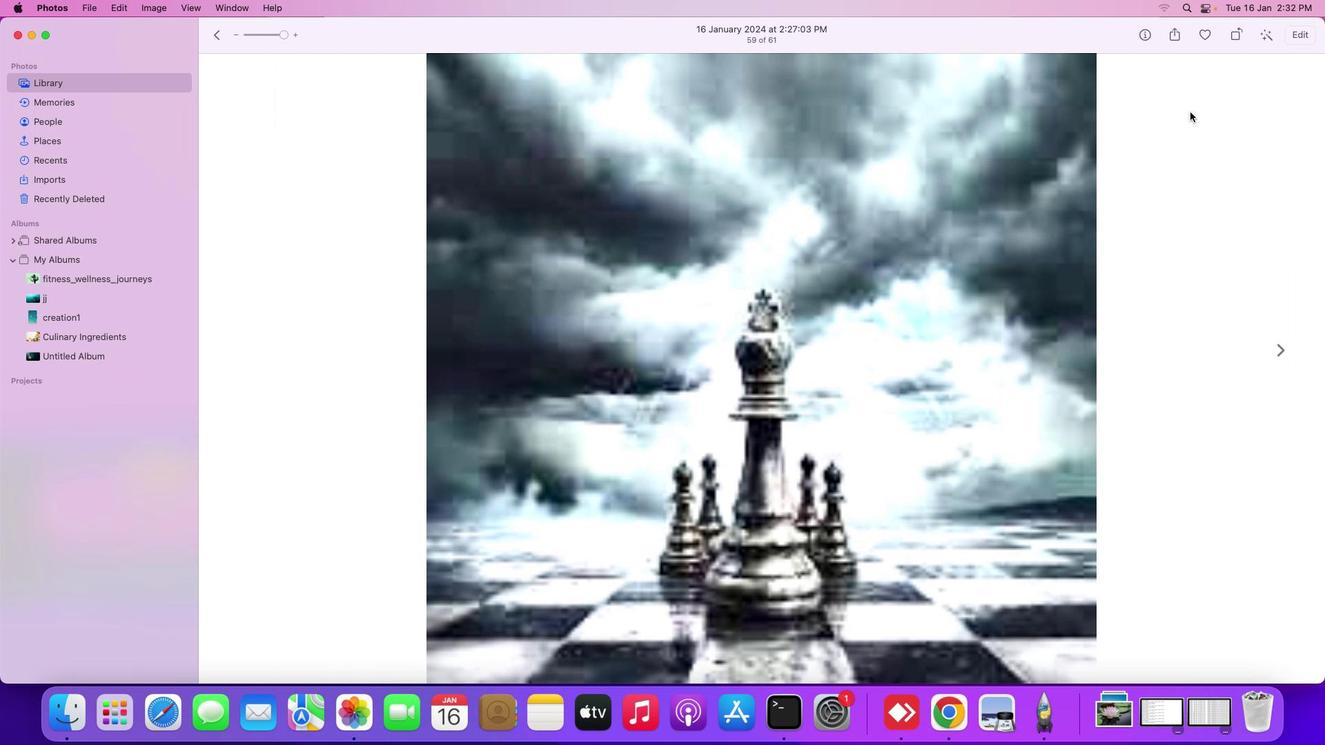 
